 Task: Change the education to hide.
Action: Mouse moved to (691, 70)
Screenshot: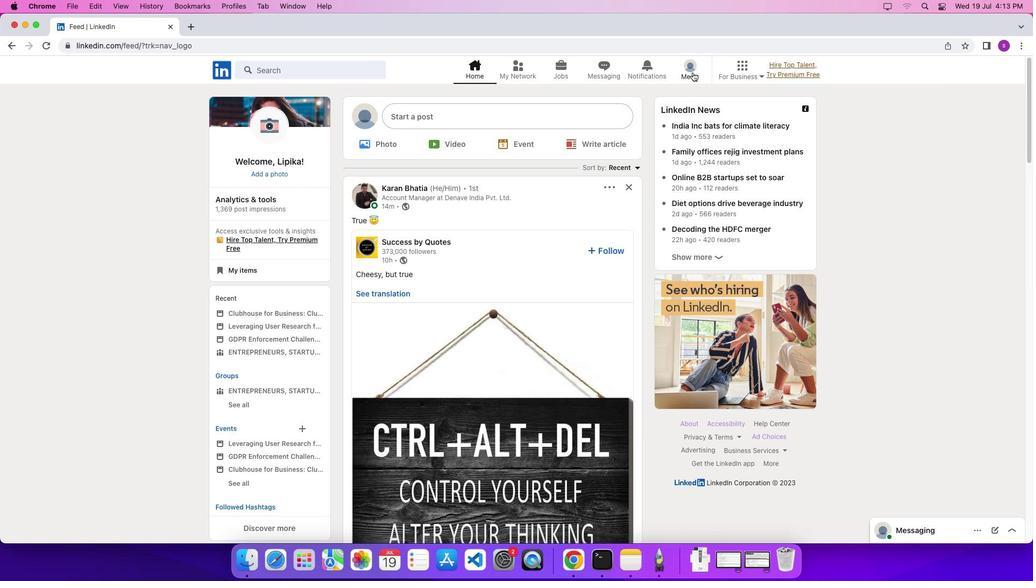 
Action: Mouse pressed left at (691, 70)
Screenshot: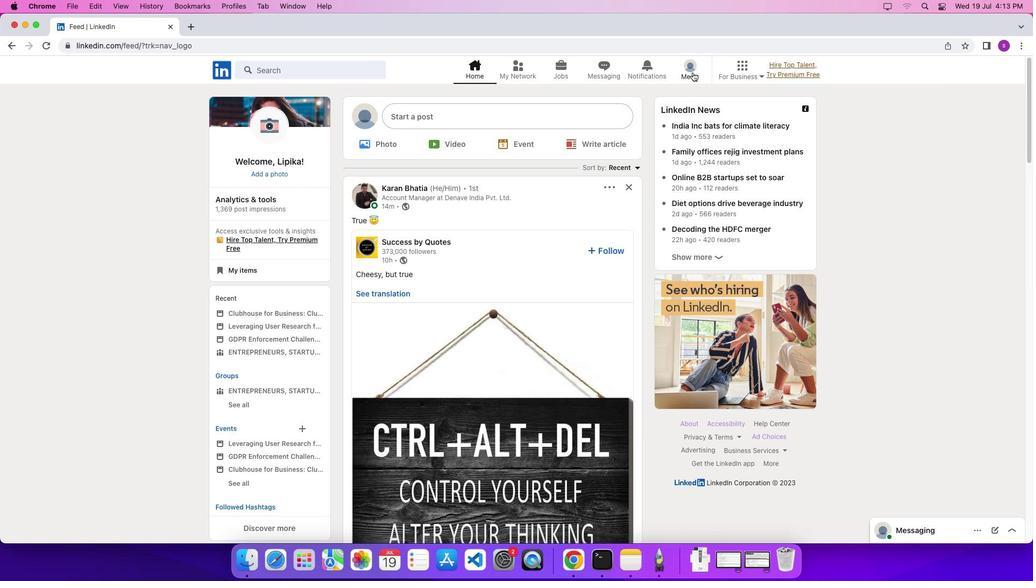
Action: Mouse moved to (692, 73)
Screenshot: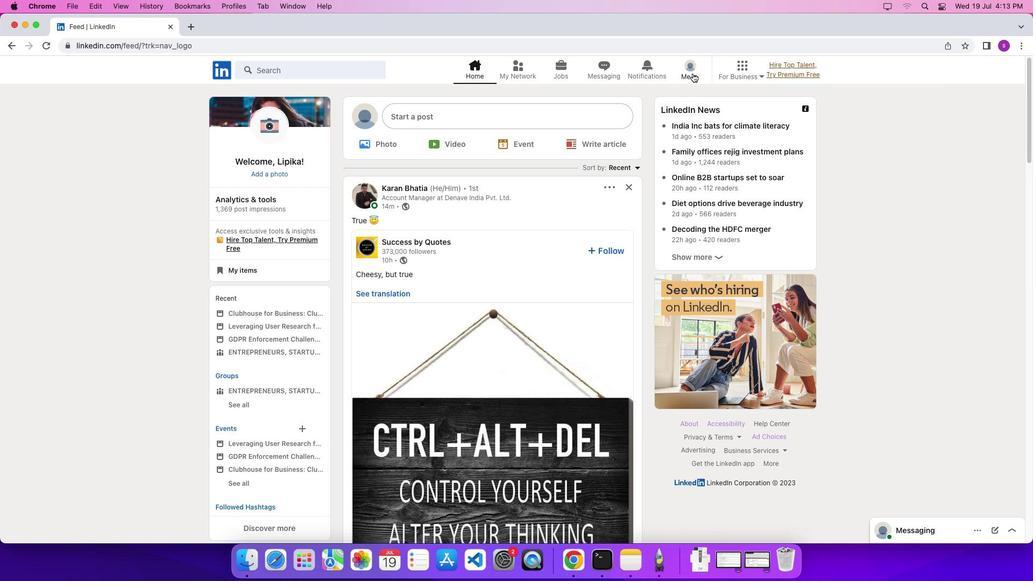 
Action: Mouse pressed left at (692, 73)
Screenshot: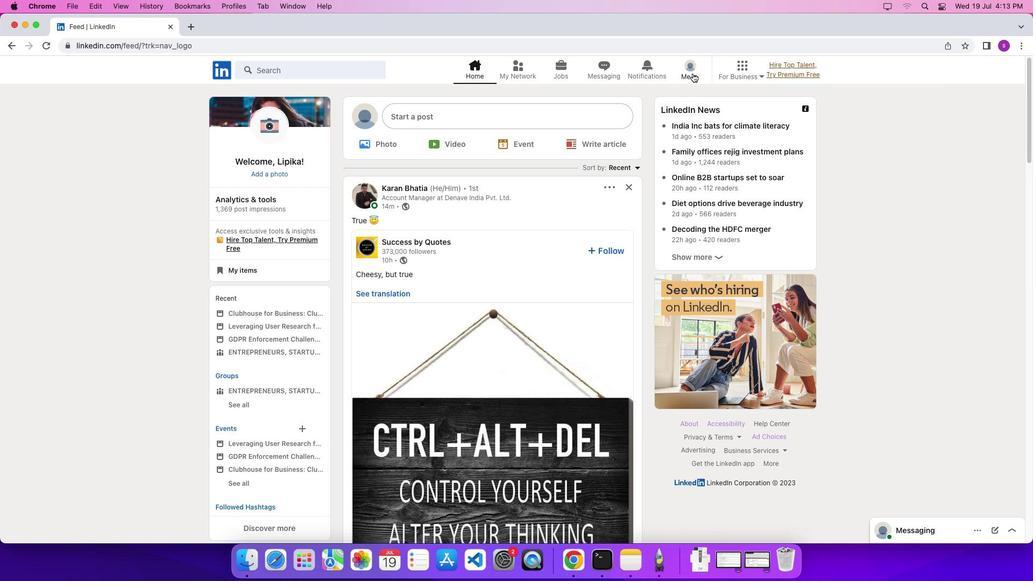 
Action: Mouse moved to (634, 187)
Screenshot: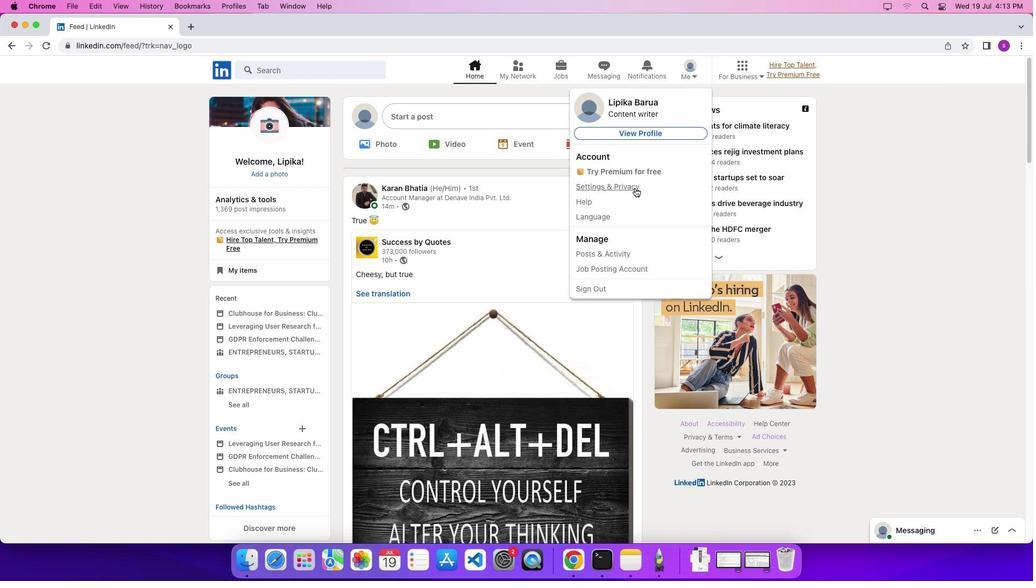 
Action: Mouse pressed left at (634, 187)
Screenshot: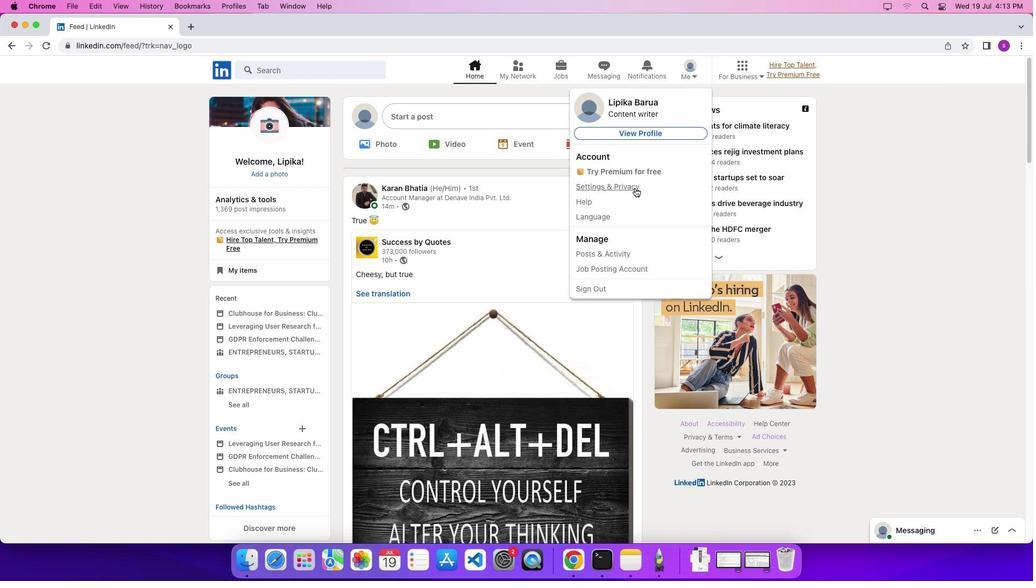 
Action: Mouse moved to (69, 227)
Screenshot: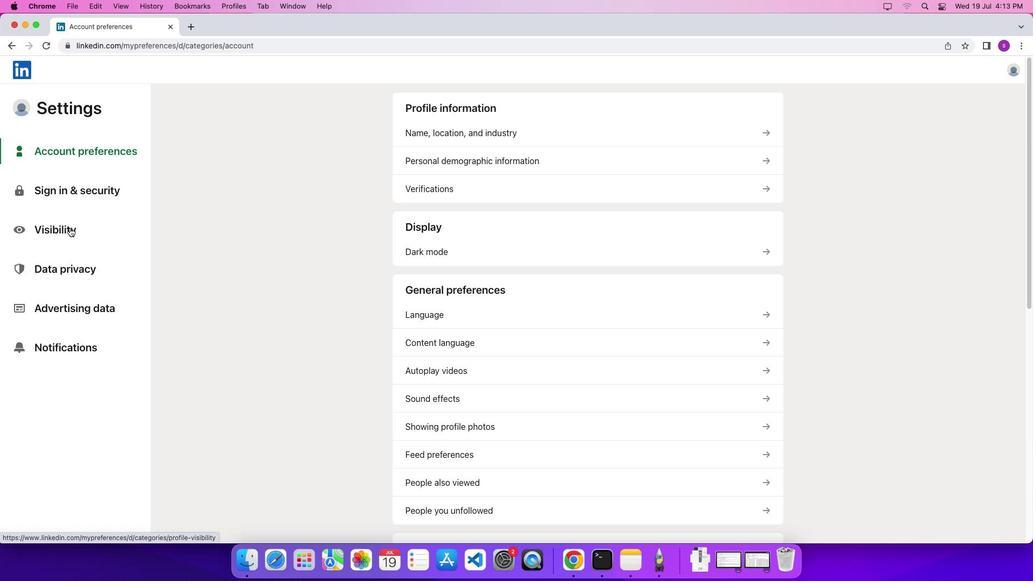 
Action: Mouse pressed left at (69, 227)
Screenshot: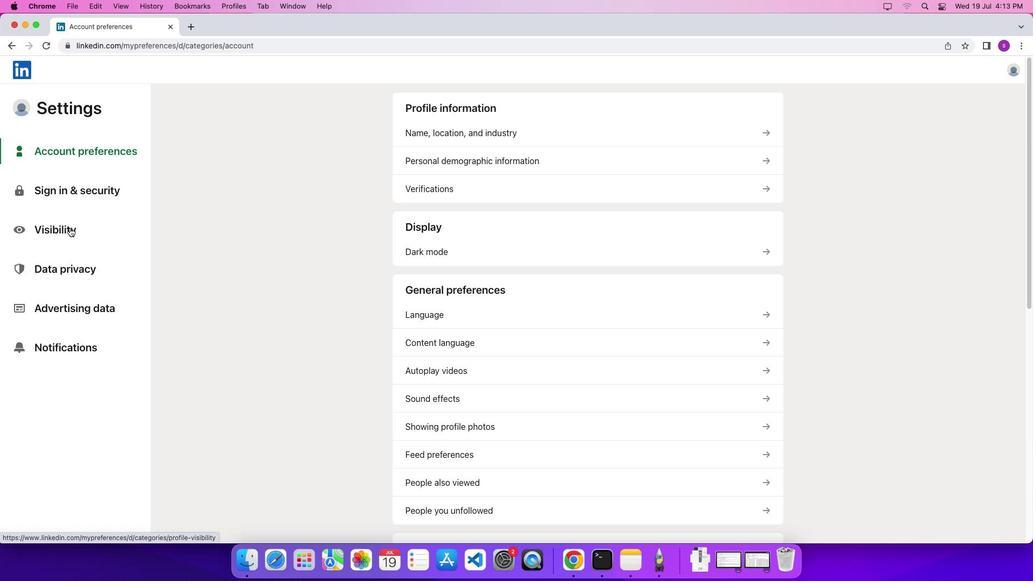 
Action: Mouse pressed left at (69, 227)
Screenshot: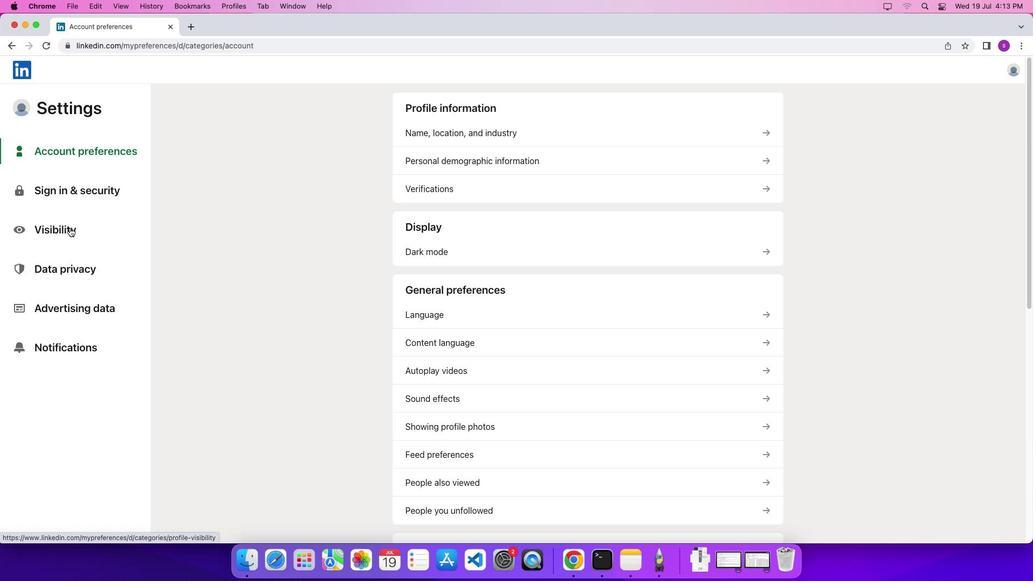 
Action: Mouse moved to (430, 158)
Screenshot: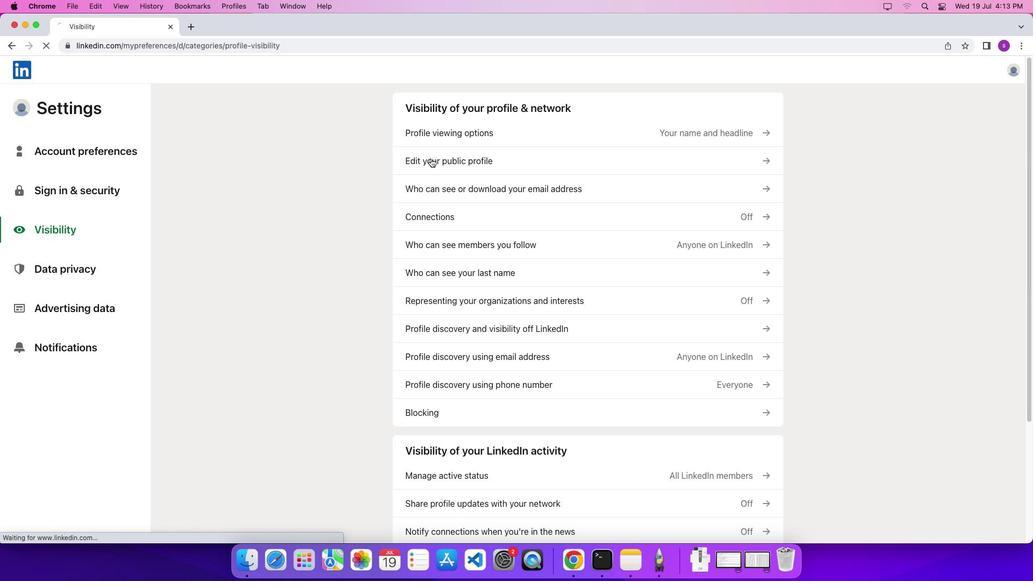 
Action: Mouse pressed left at (430, 158)
Screenshot: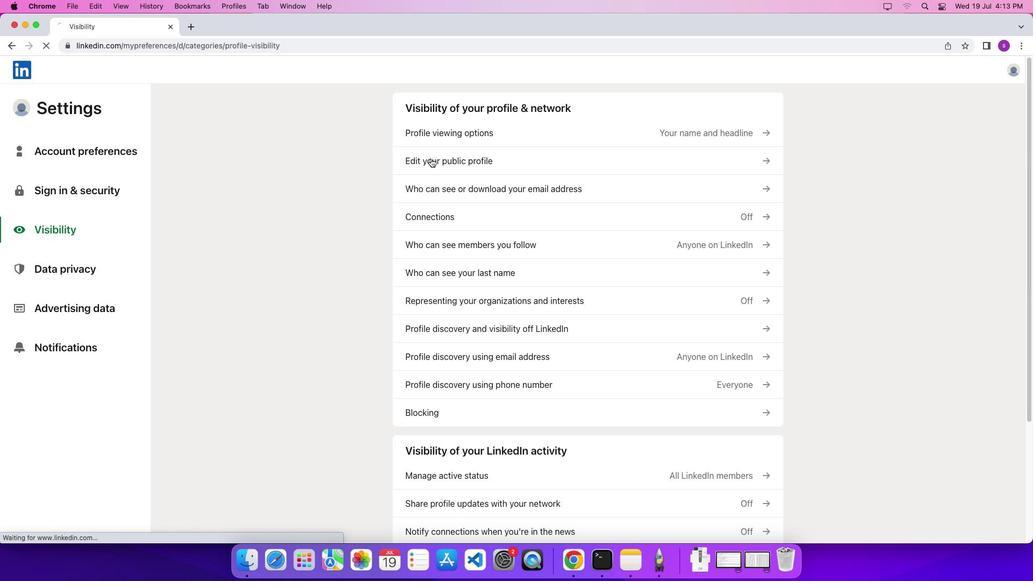 
Action: Mouse moved to (729, 420)
Screenshot: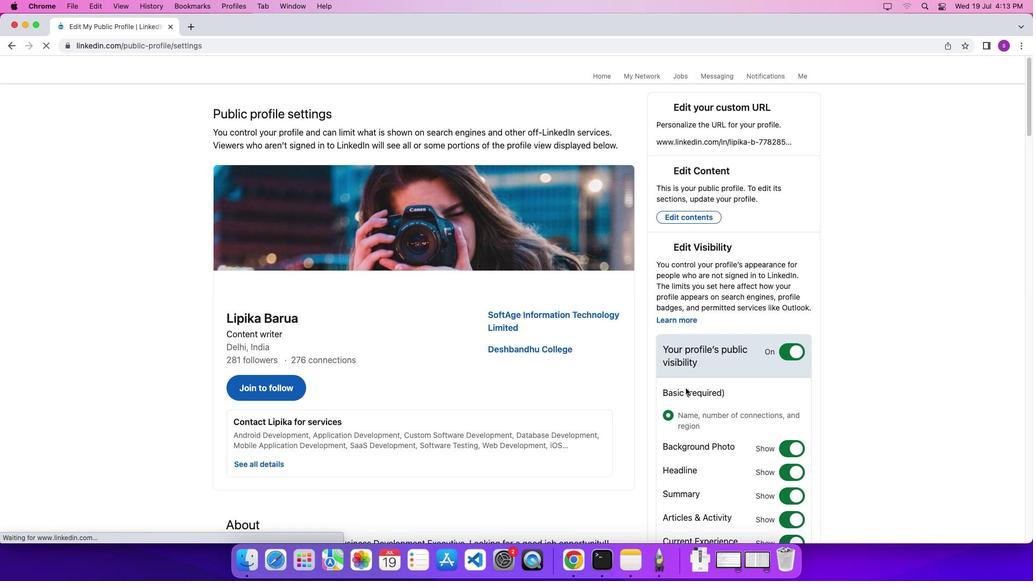 
Action: Mouse scrolled (729, 420) with delta (0, 0)
Screenshot: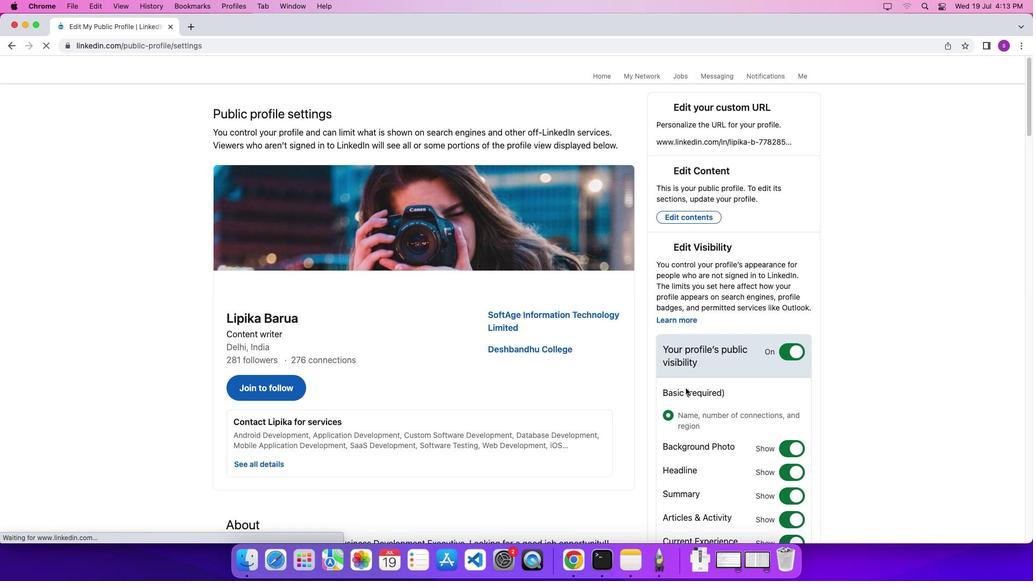 
Action: Mouse moved to (729, 420)
Screenshot: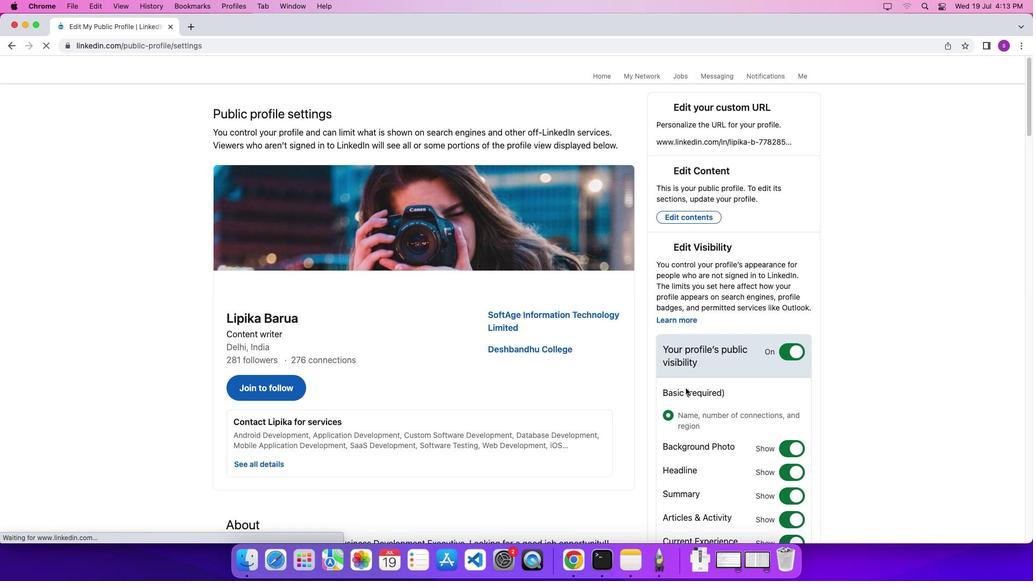 
Action: Mouse scrolled (729, 420) with delta (0, 0)
Screenshot: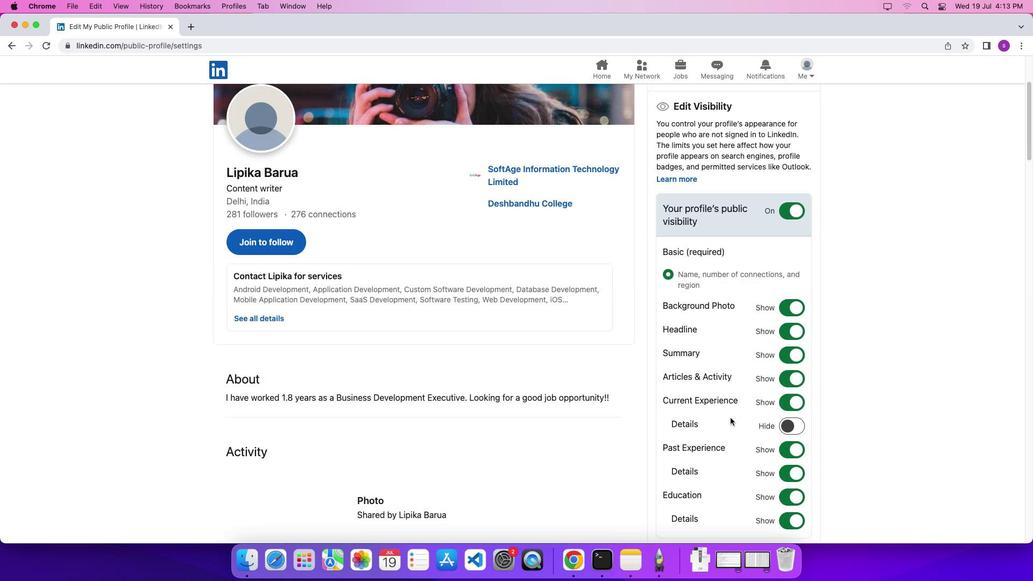 
Action: Mouse scrolled (729, 420) with delta (0, -1)
Screenshot: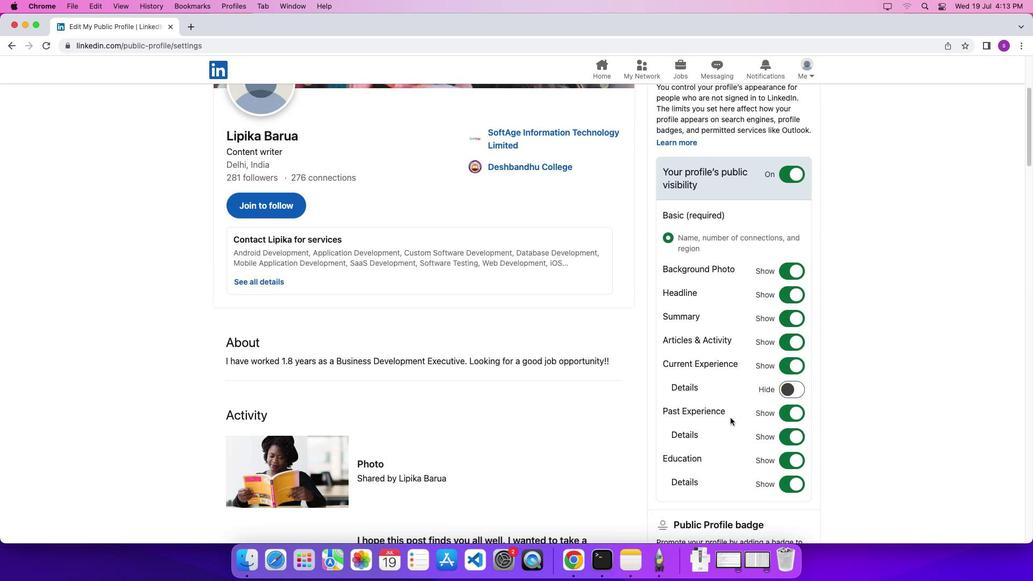 
Action: Mouse scrolled (729, 420) with delta (0, -1)
Screenshot: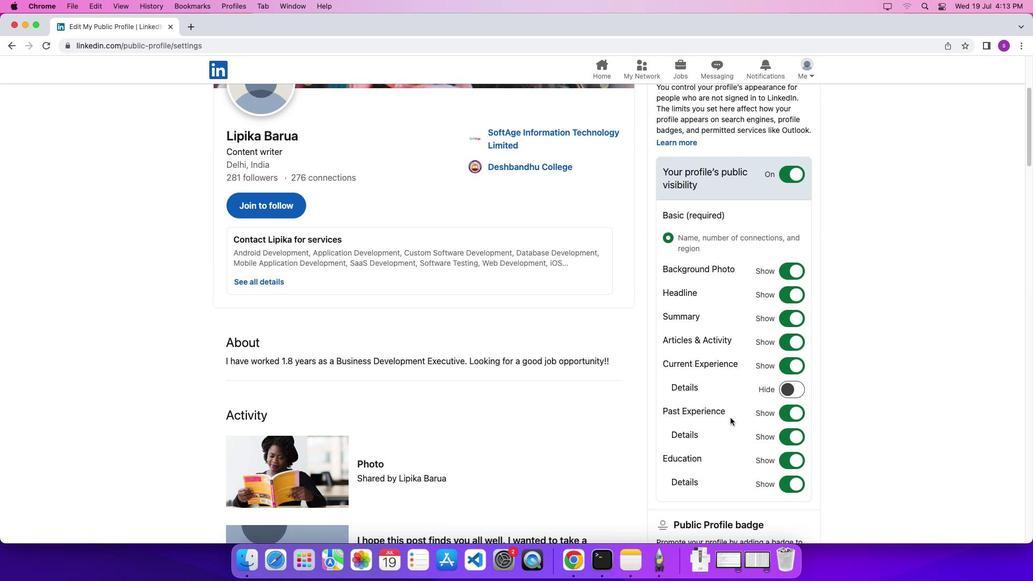 
Action: Mouse moved to (730, 418)
Screenshot: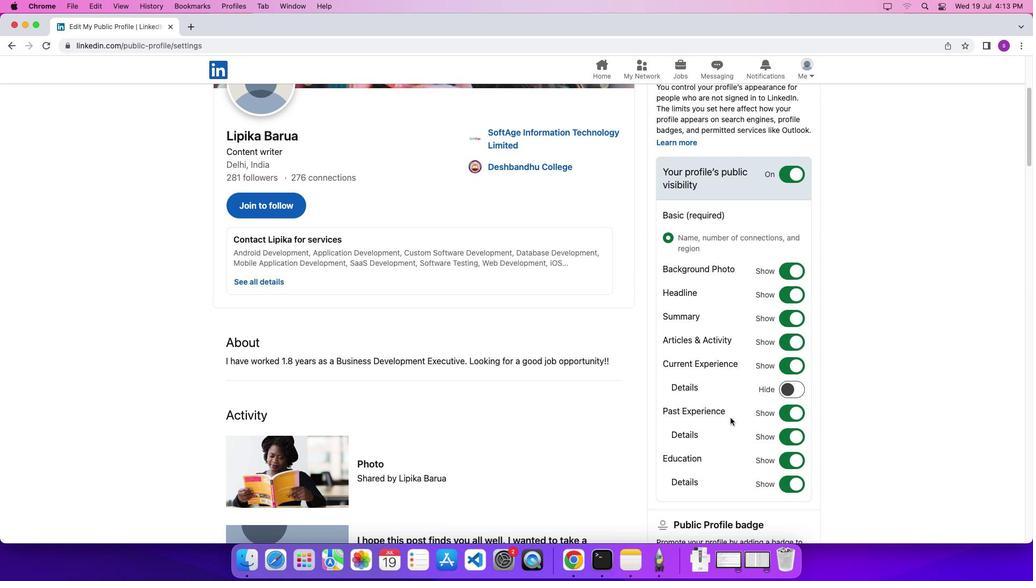 
Action: Mouse scrolled (730, 418) with delta (0, 0)
Screenshot: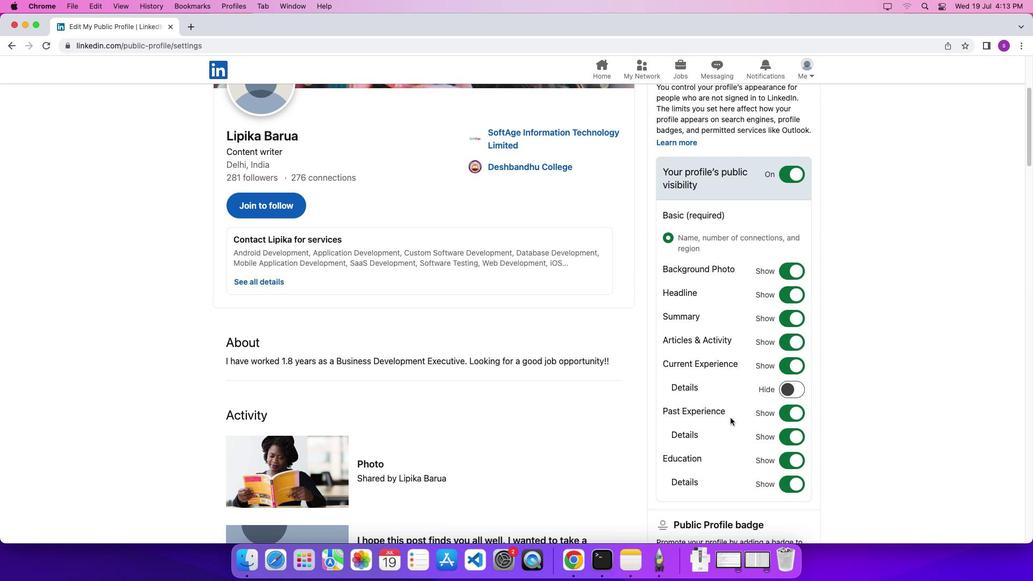 
Action: Mouse moved to (730, 417)
Screenshot: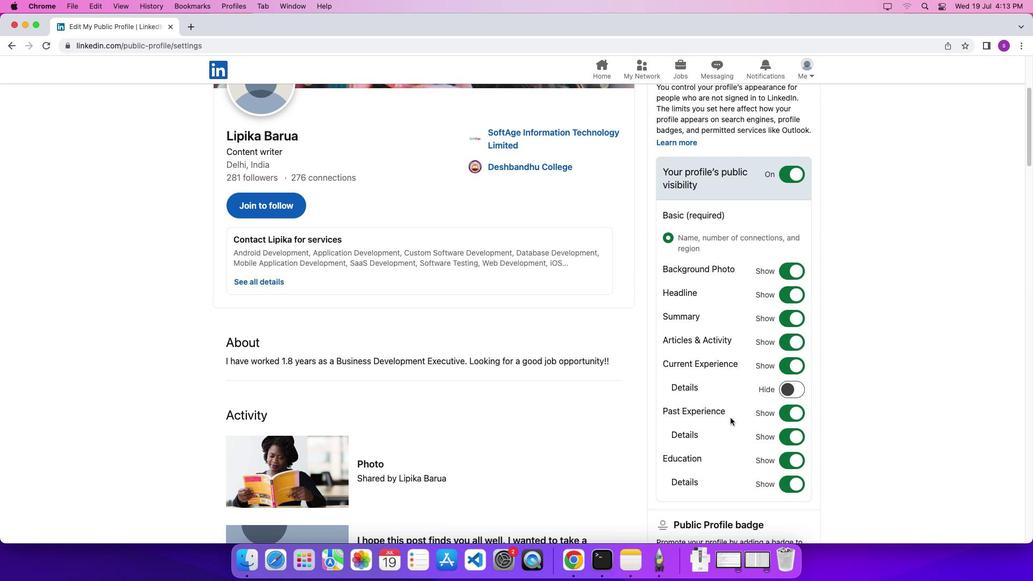 
Action: Mouse scrolled (730, 417) with delta (0, 0)
Screenshot: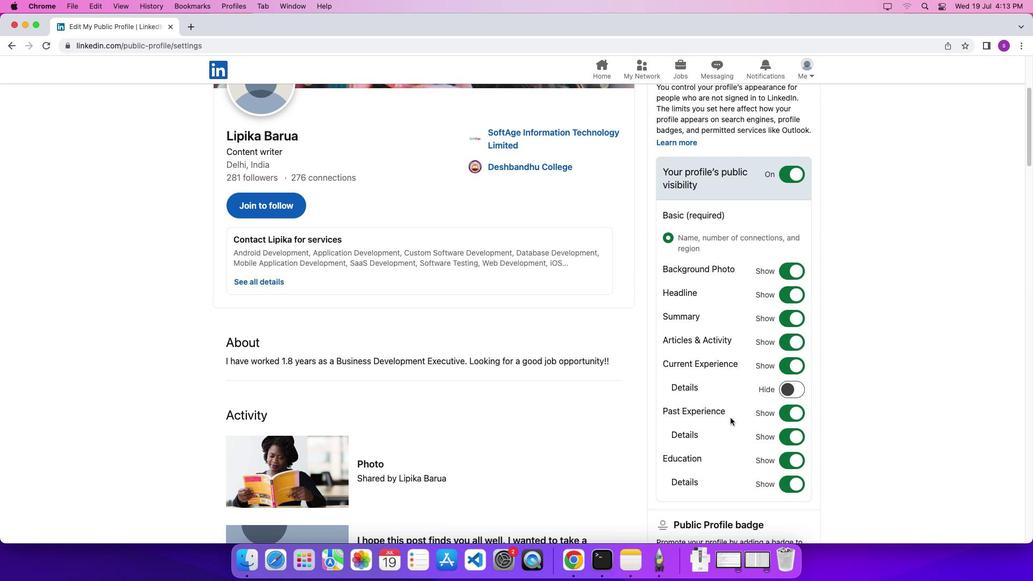 
Action: Mouse moved to (790, 427)
Screenshot: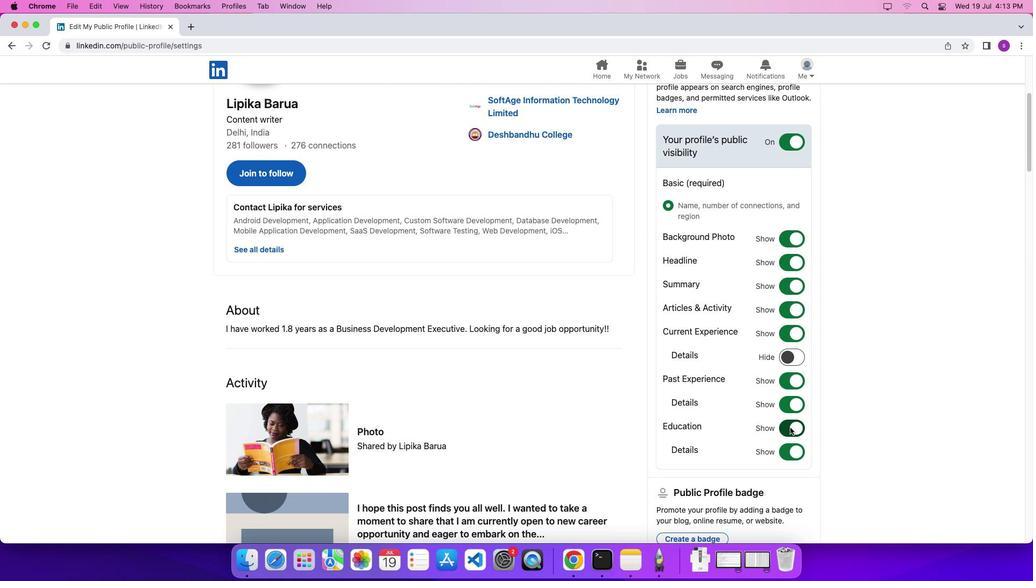 
Action: Mouse pressed left at (790, 427)
Screenshot: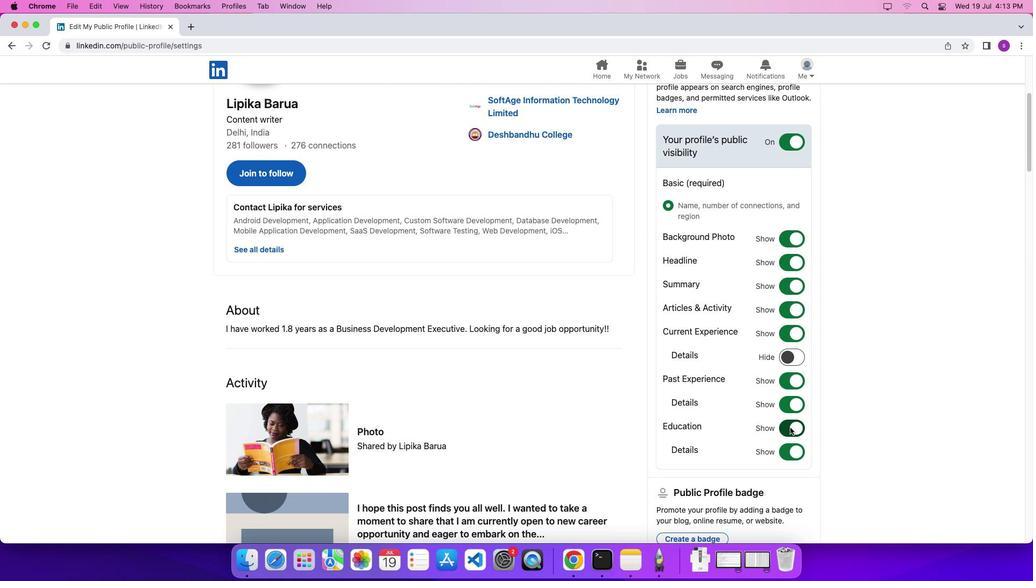 
